 Task: Check the details of the 'project update discussions' meeting on June 27, 2023.
Action: Mouse moved to (19, 70)
Screenshot: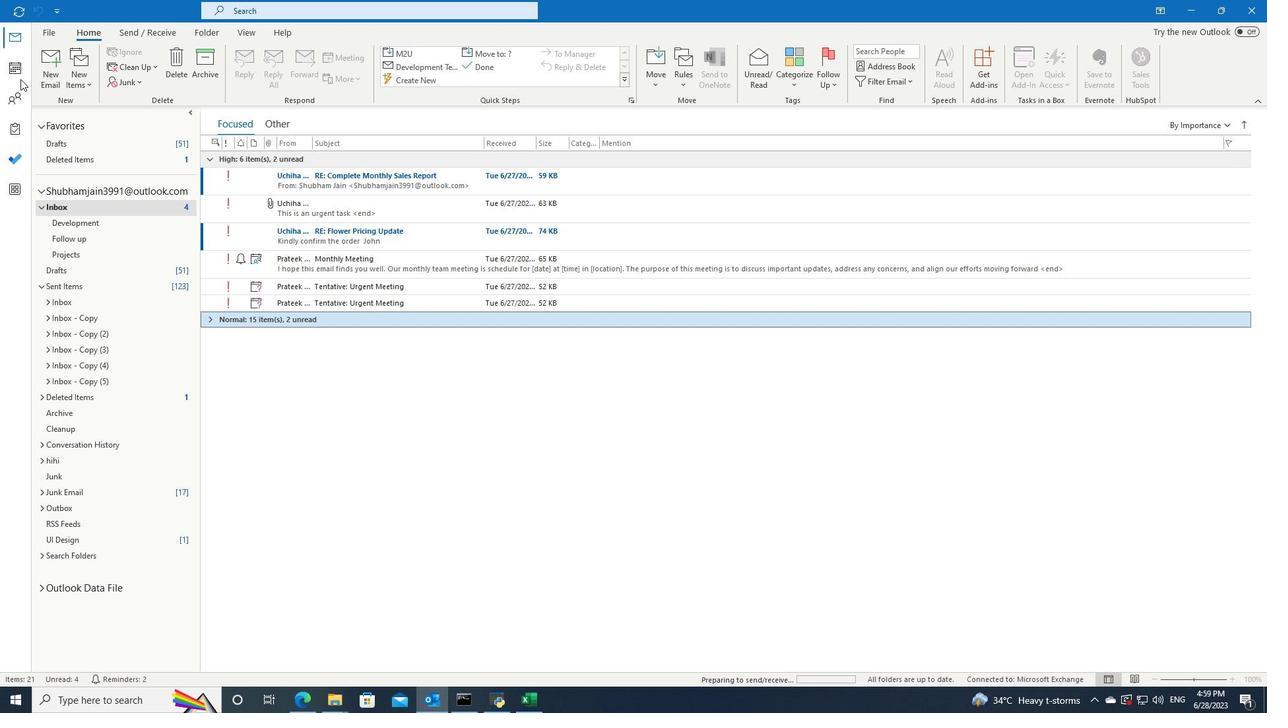 
Action: Mouse pressed left at (19, 70)
Screenshot: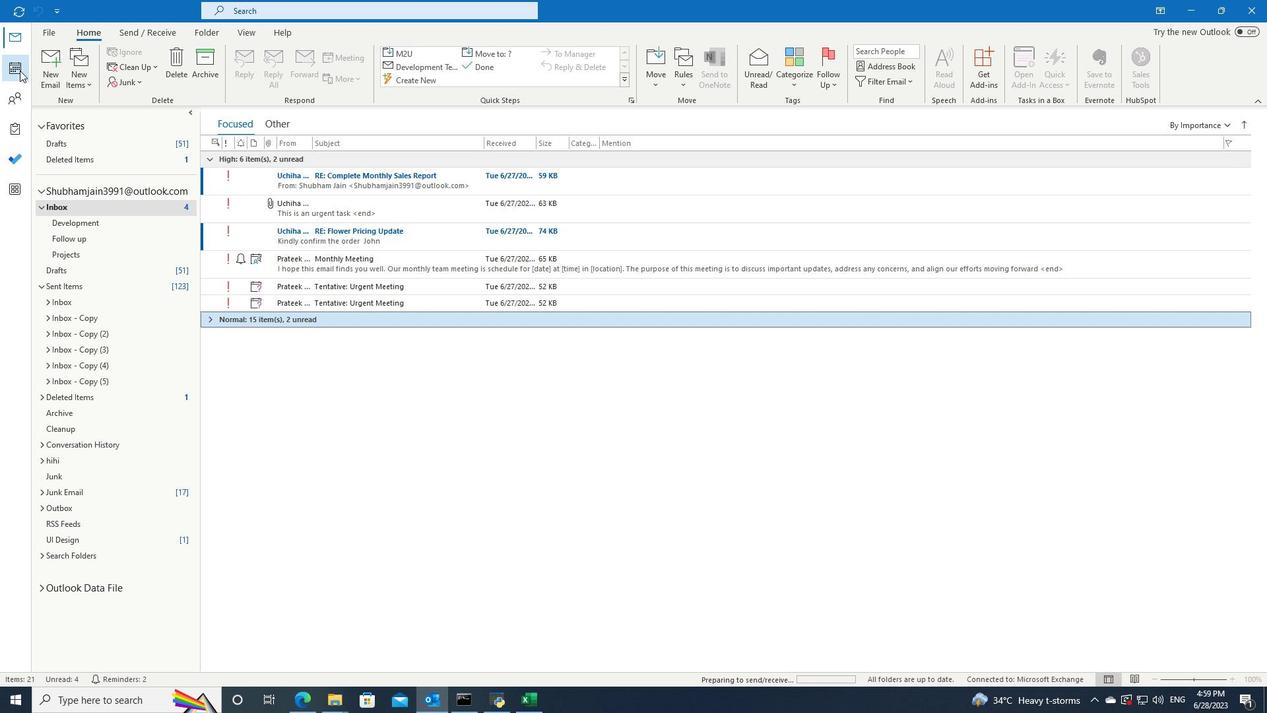 
Action: Mouse moved to (566, 666)
Screenshot: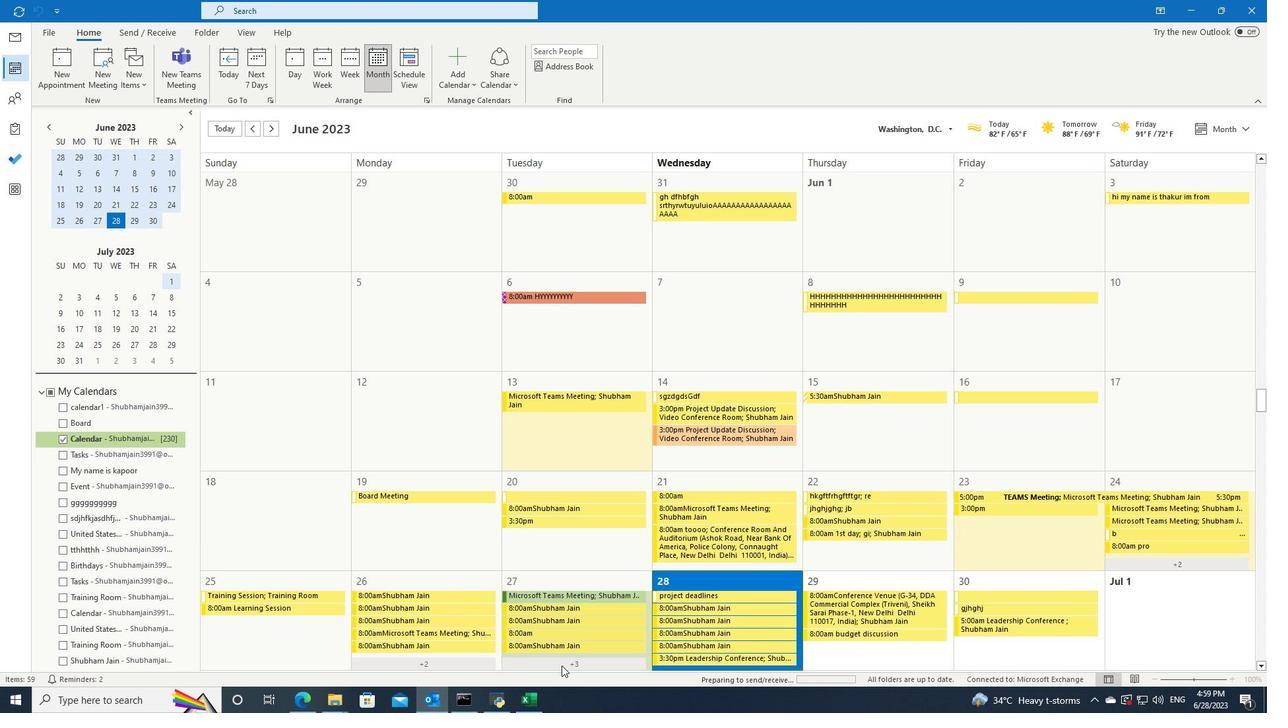 
Action: Mouse pressed left at (566, 666)
Screenshot: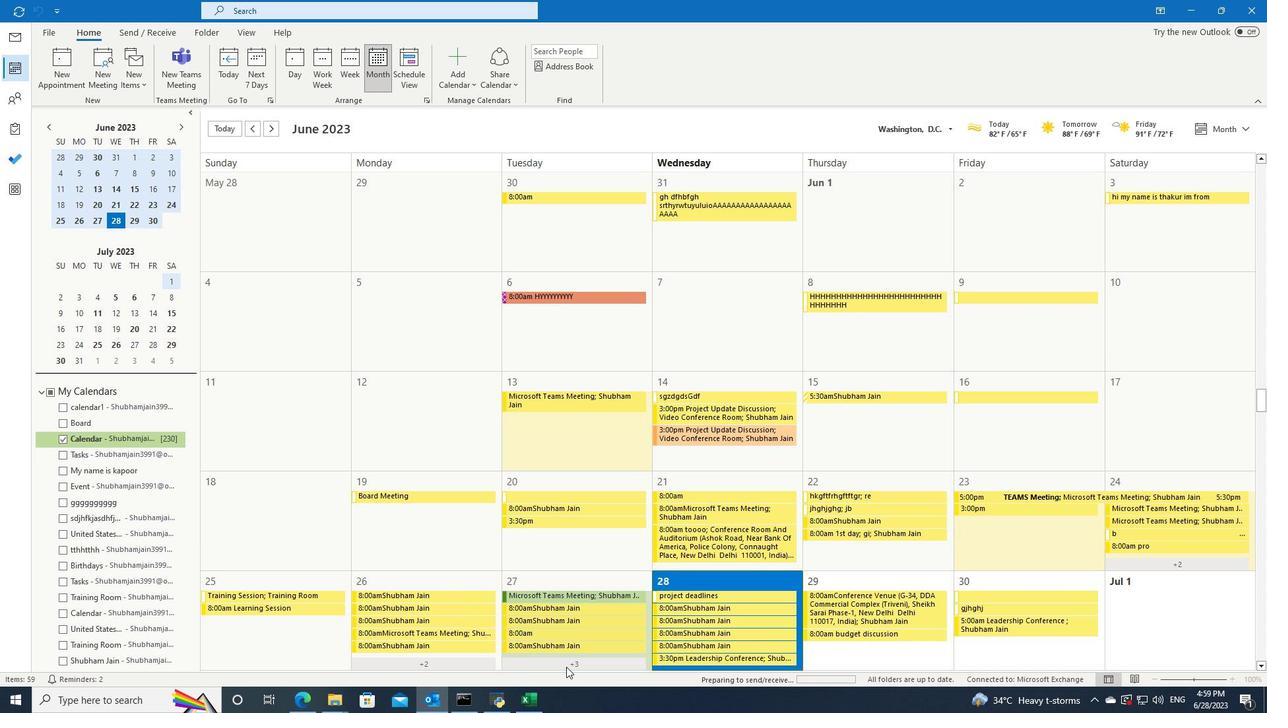 
Action: Mouse moved to (308, 586)
Screenshot: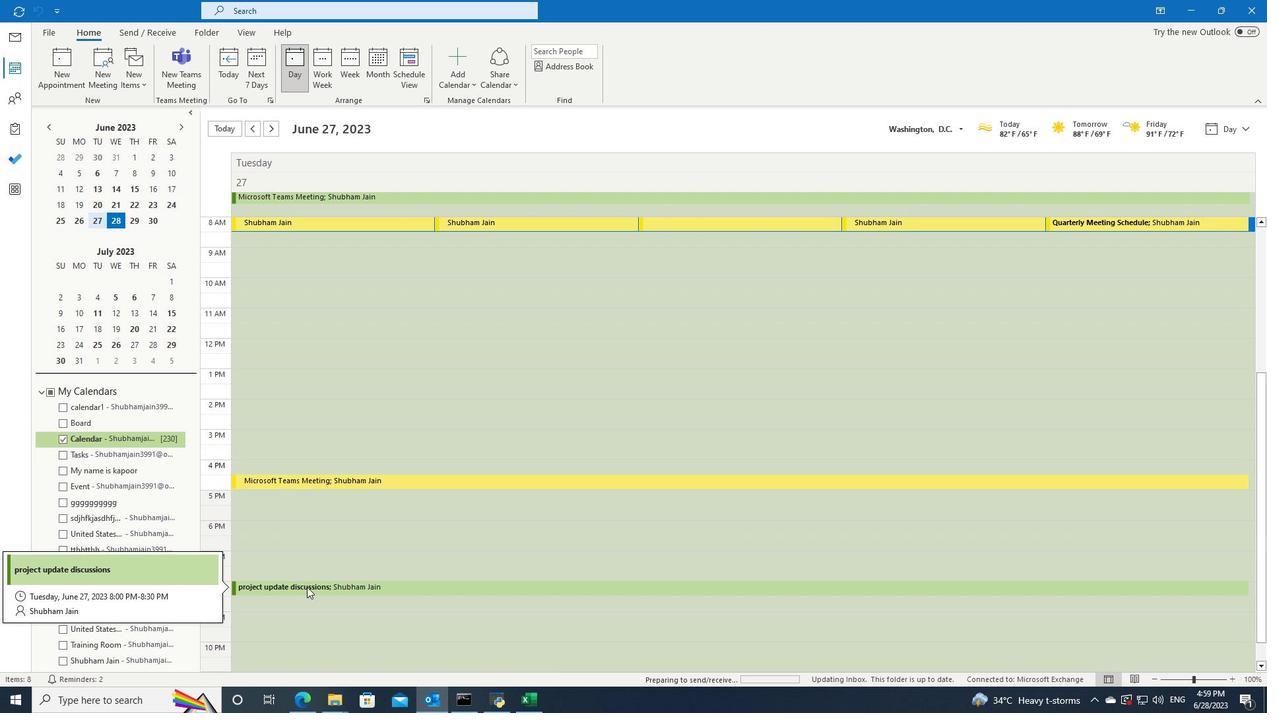 
Action: Mouse pressed left at (308, 586)
Screenshot: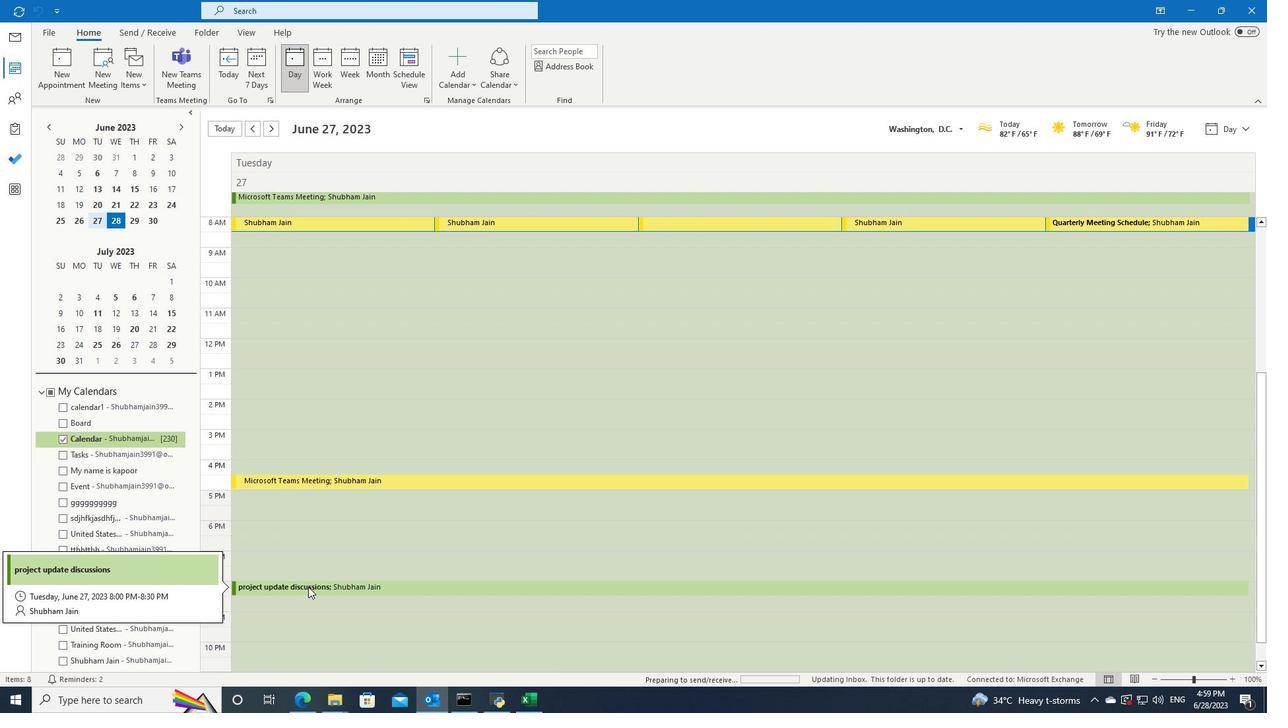 
Action: Mouse pressed left at (308, 586)
Screenshot: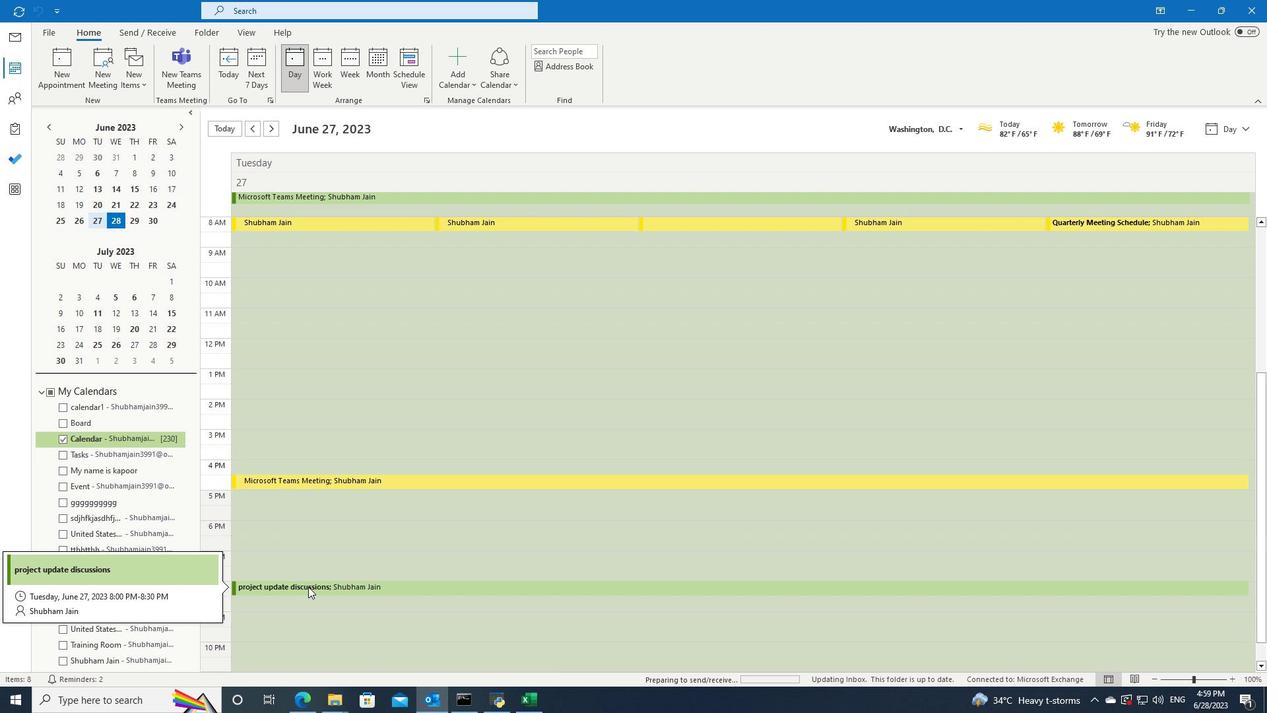 
Action: Mouse moved to (724, 75)
Screenshot: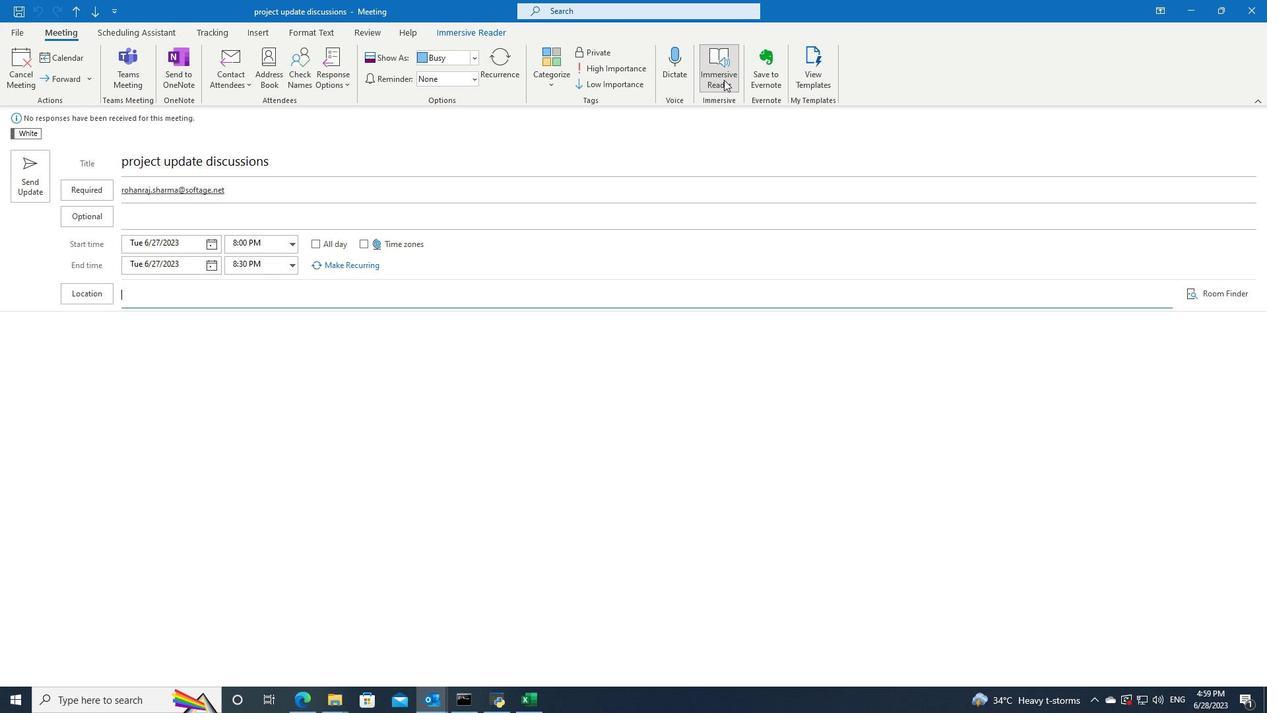 
Action: Mouse pressed left at (724, 75)
Screenshot: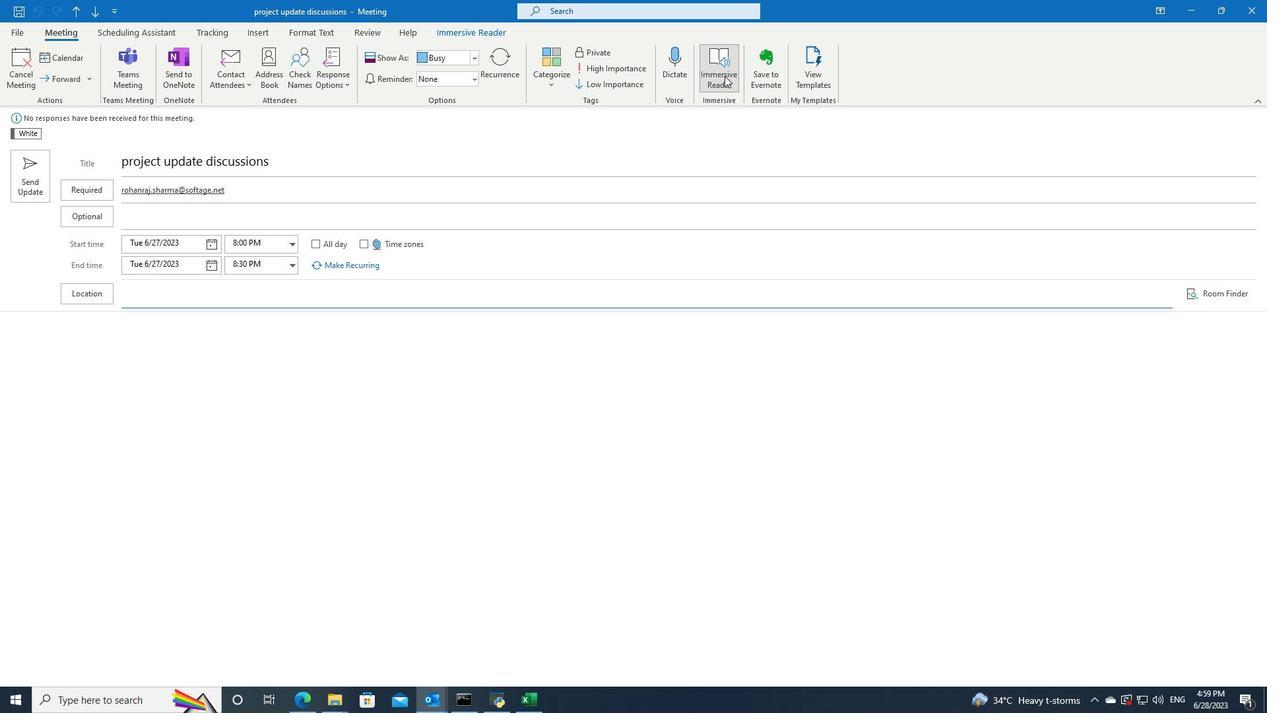 
Action: Mouse moved to (262, 37)
Screenshot: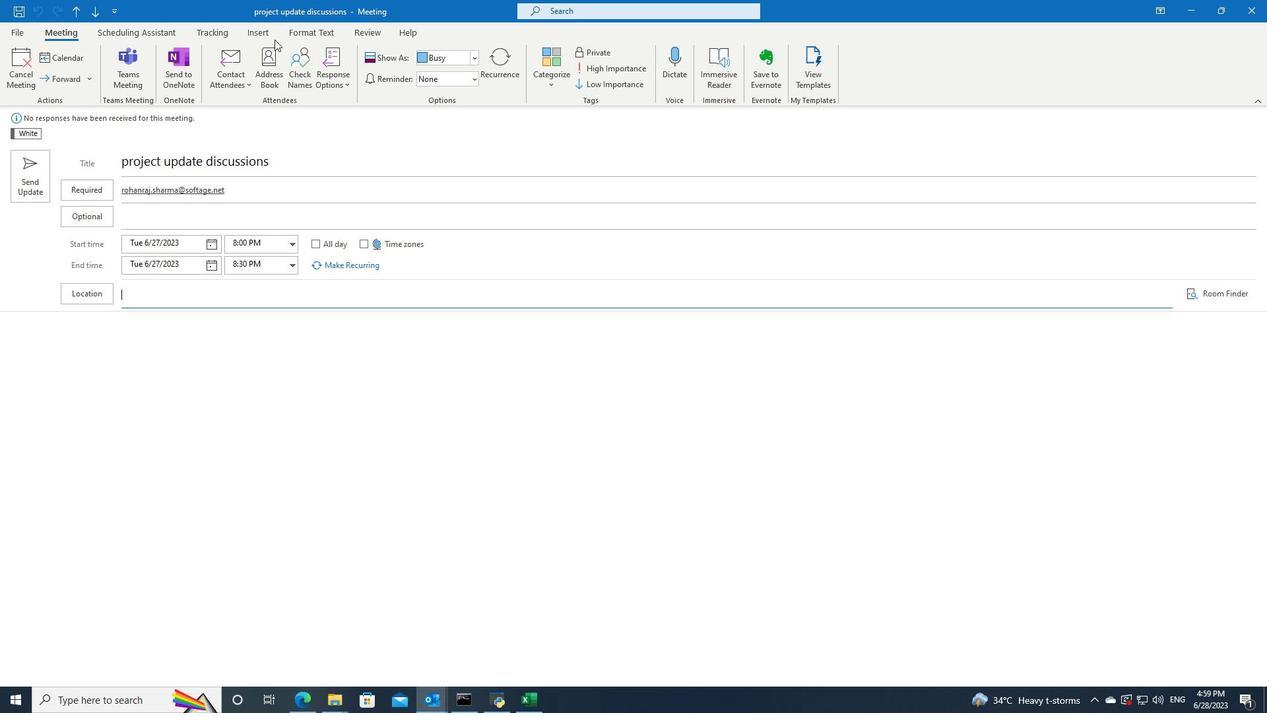 
Action: Mouse pressed left at (262, 37)
Screenshot: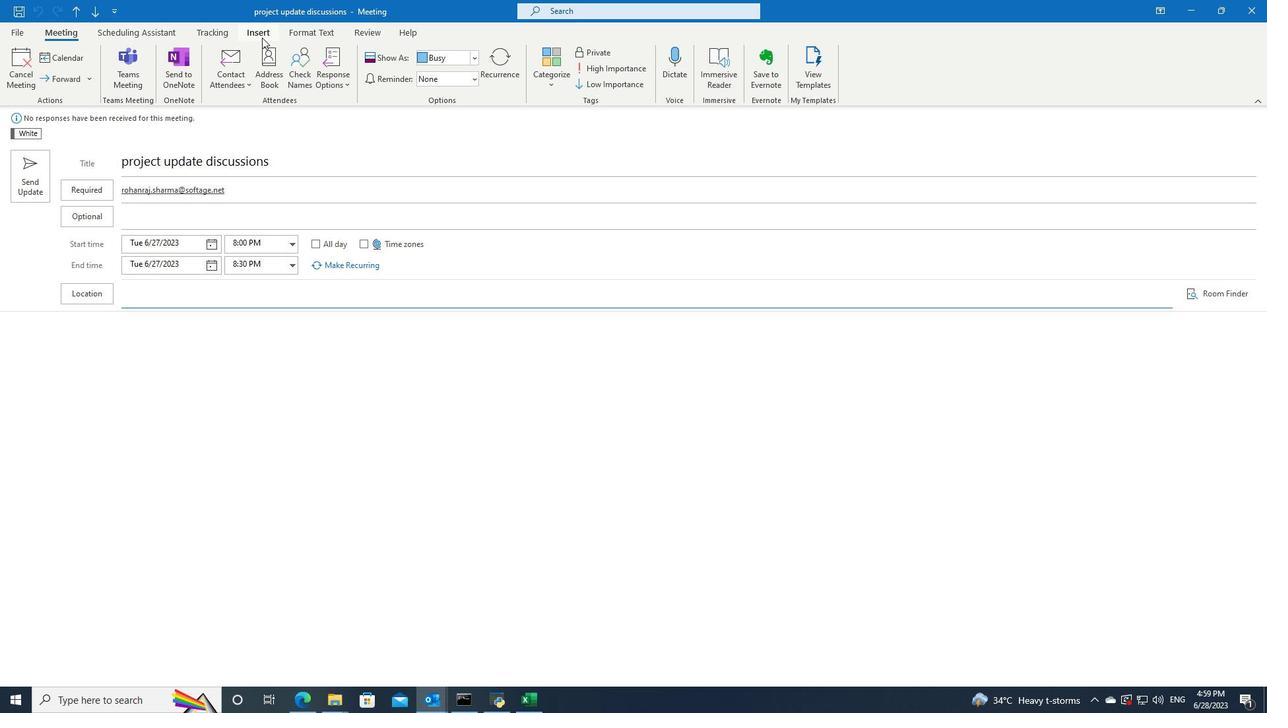 
Action: Mouse moved to (119, 85)
Screenshot: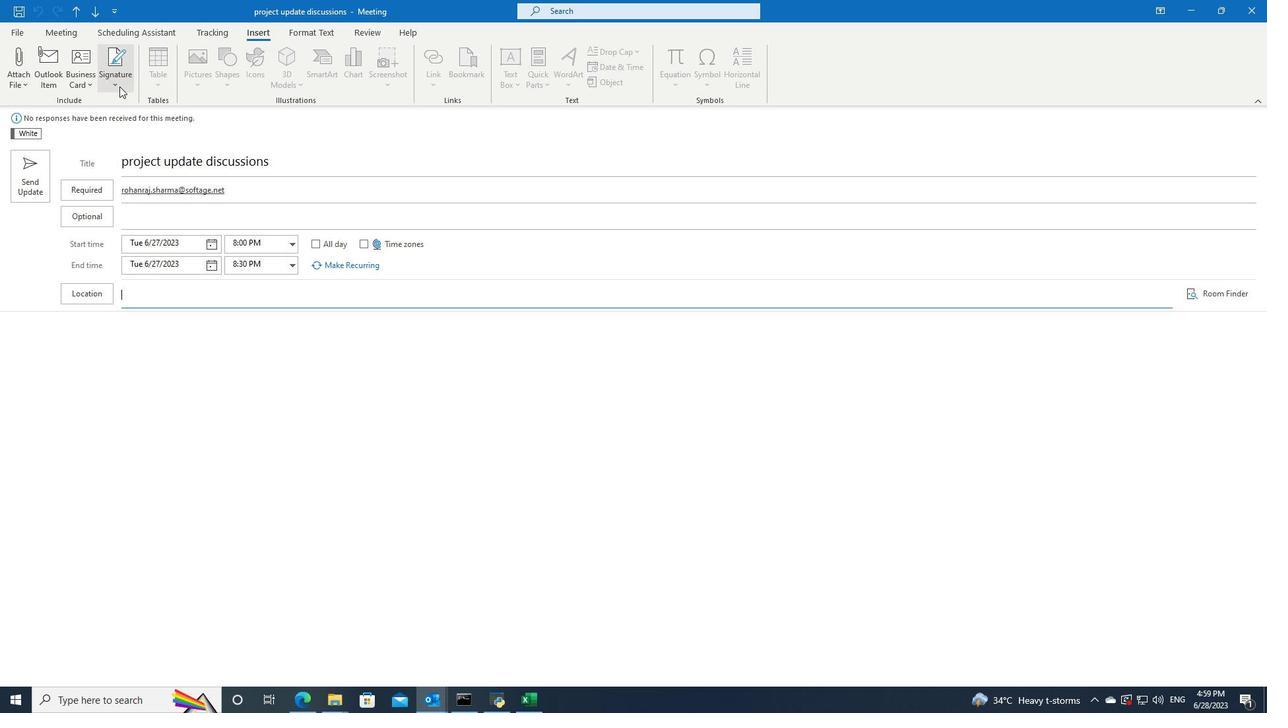 
Action: Mouse pressed left at (119, 85)
Screenshot: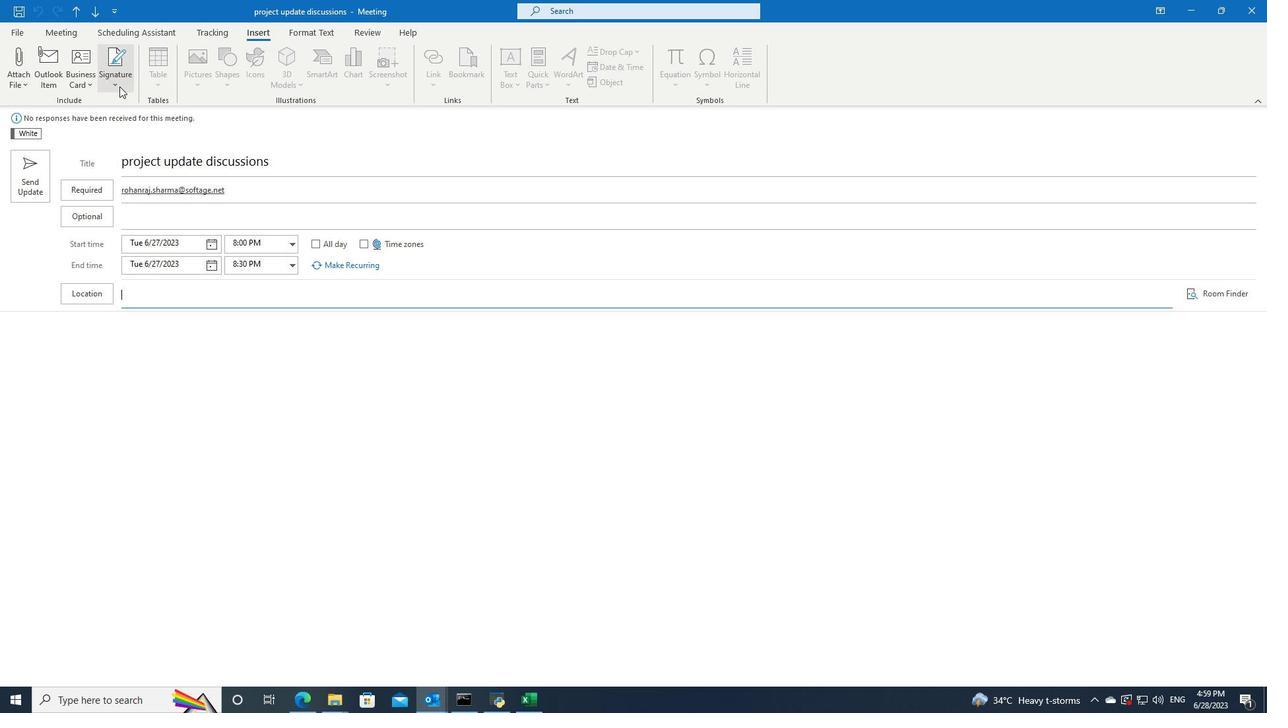 
Action: Mouse moved to (134, 101)
Screenshot: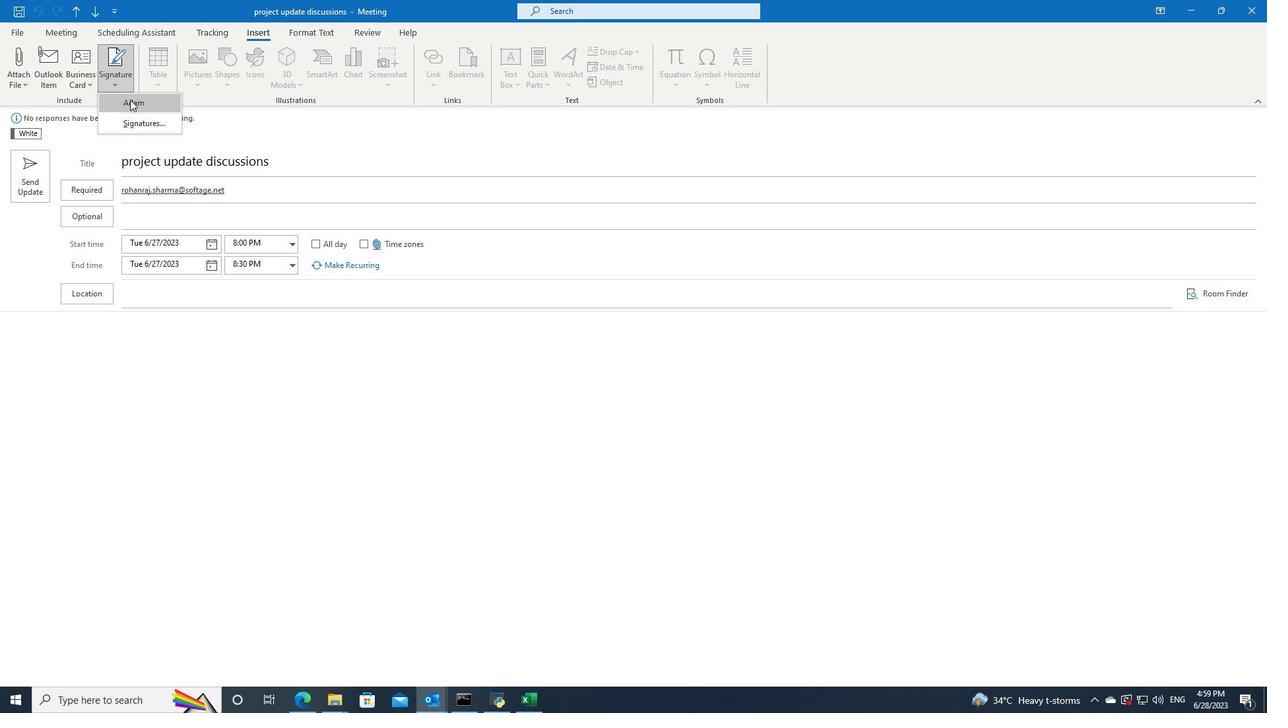 
Action: Mouse pressed left at (134, 101)
Screenshot: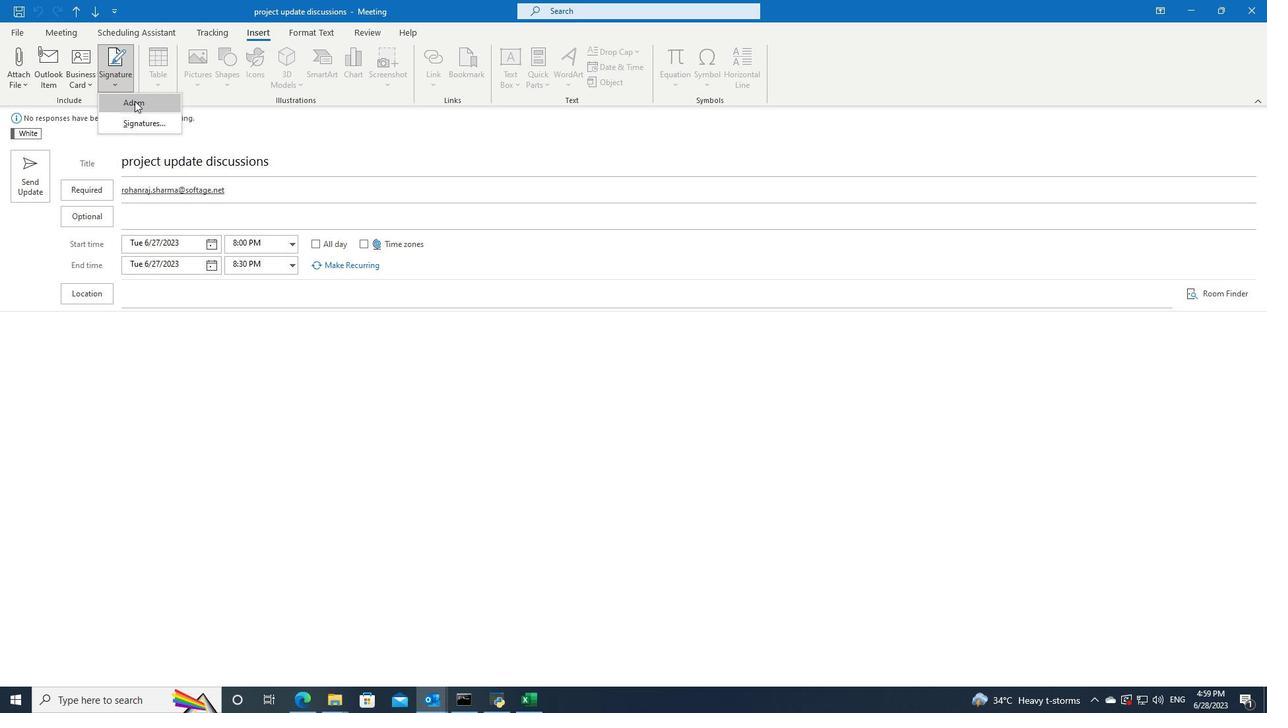 
